 Task: Add Cocojune Organic Strawberry Rhubarb Cultured Coconut Yogurt to the cart.
Action: Mouse pressed left at (24, 93)
Screenshot: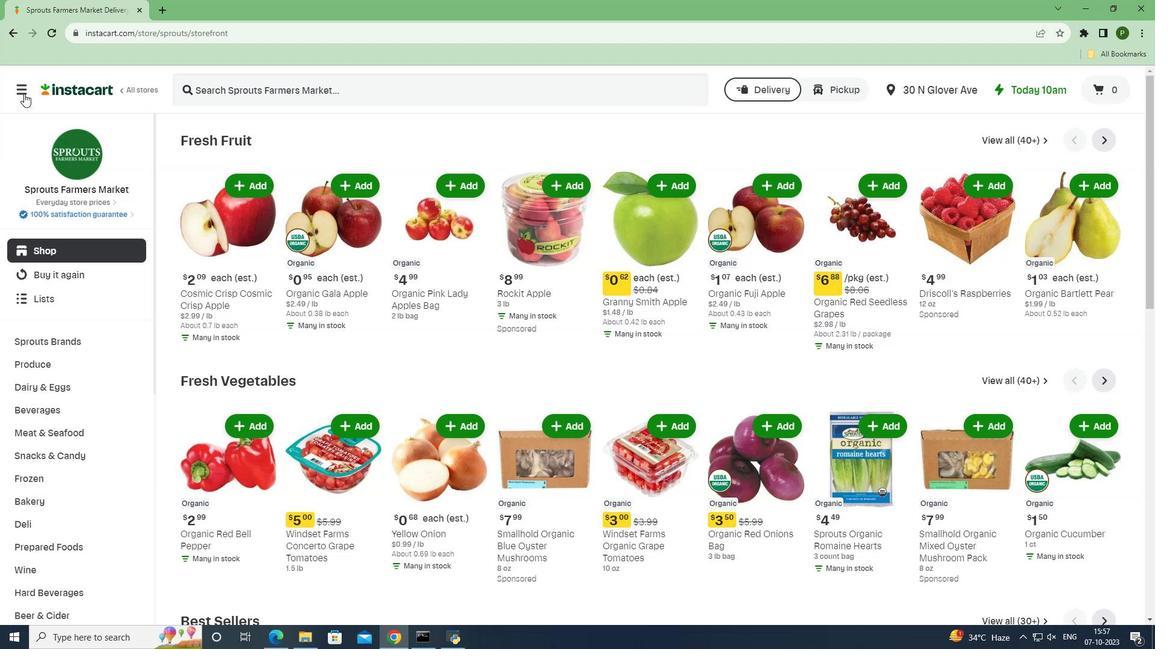 
Action: Mouse moved to (33, 314)
Screenshot: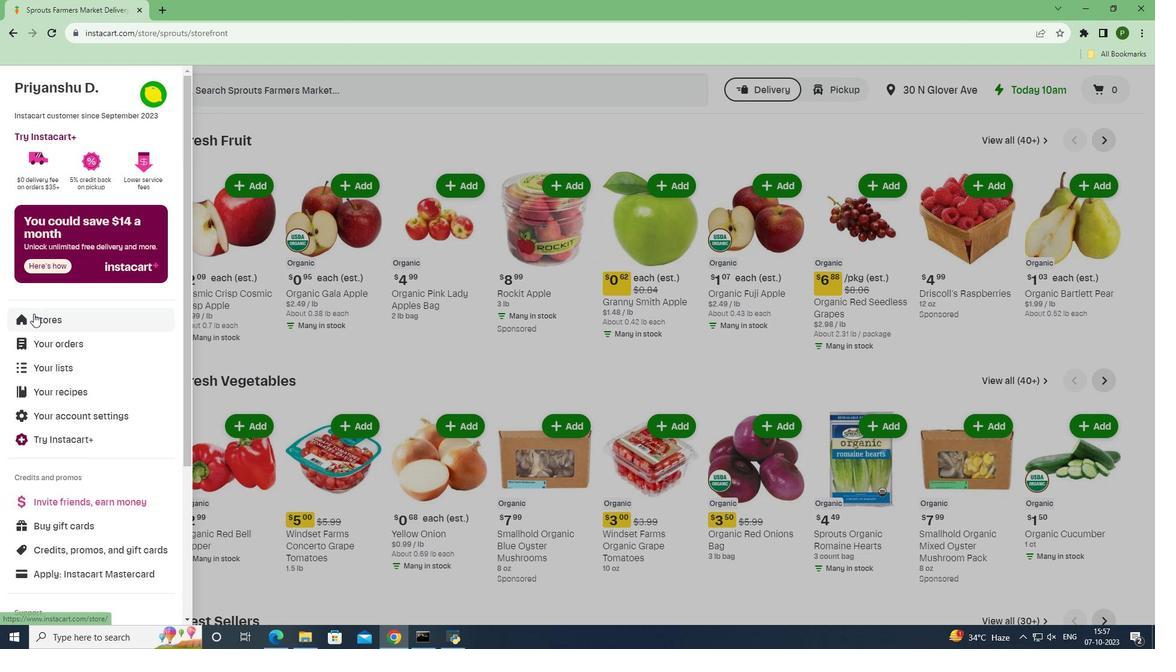 
Action: Mouse pressed left at (33, 314)
Screenshot: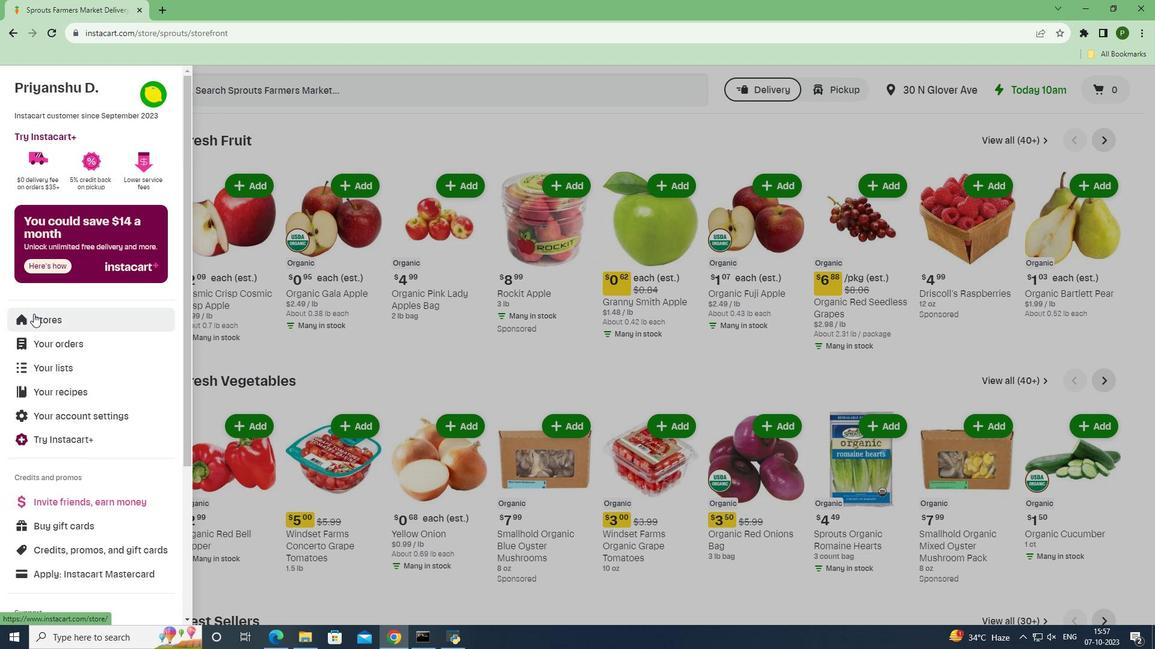 
Action: Mouse moved to (287, 141)
Screenshot: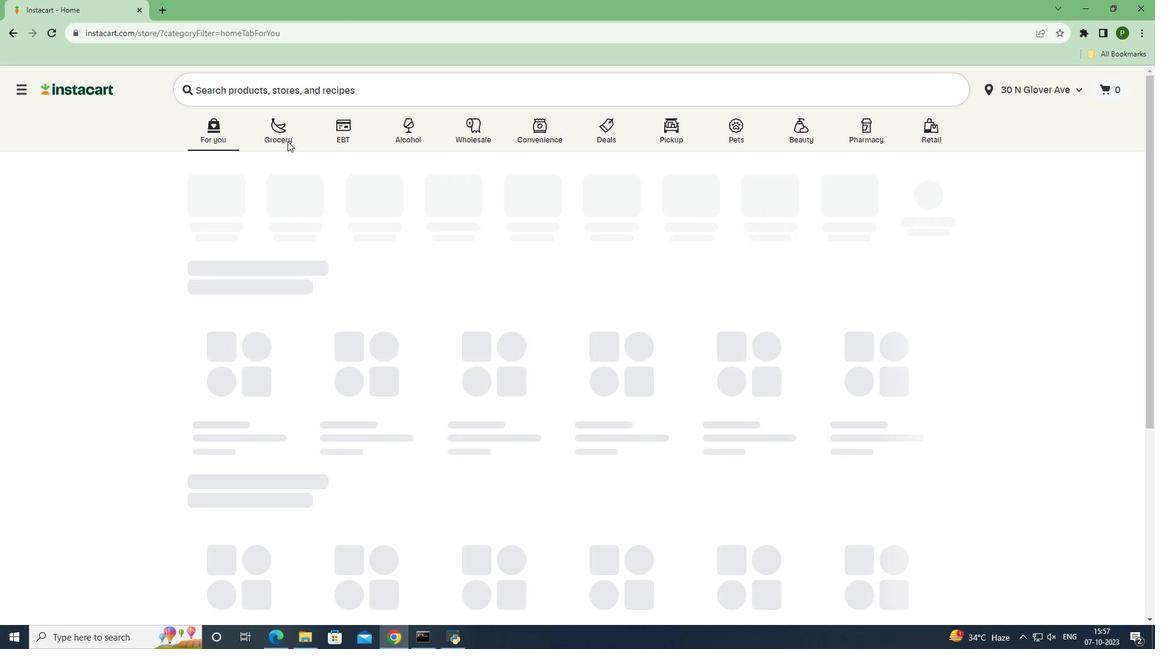 
Action: Mouse pressed left at (287, 141)
Screenshot: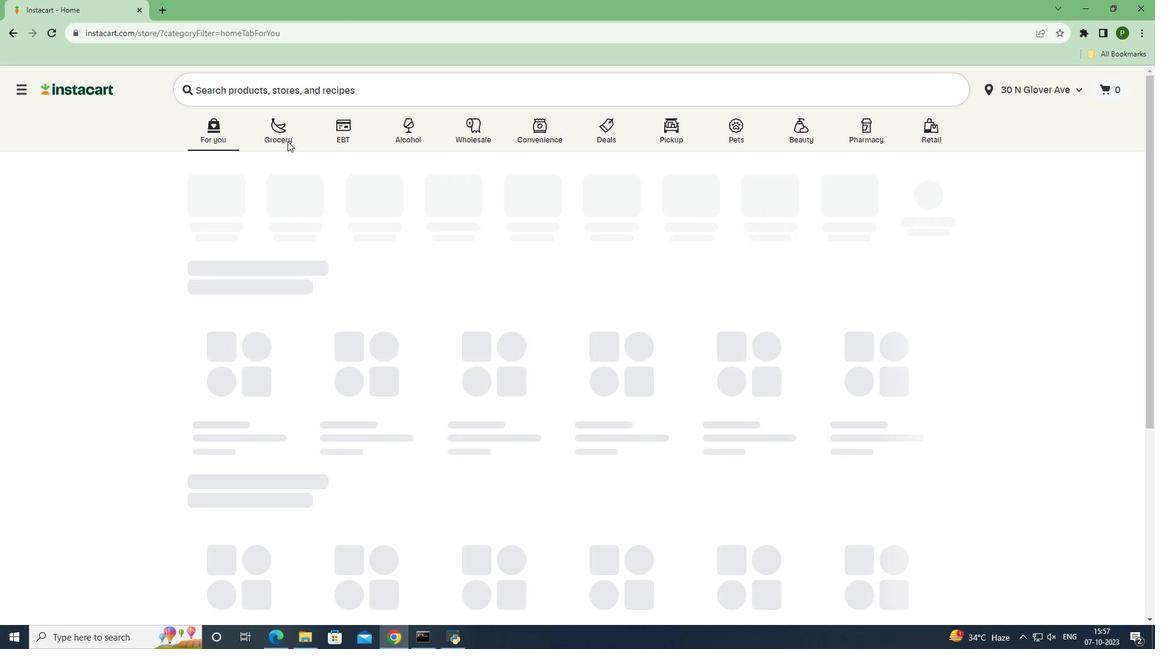 
Action: Mouse moved to (498, 278)
Screenshot: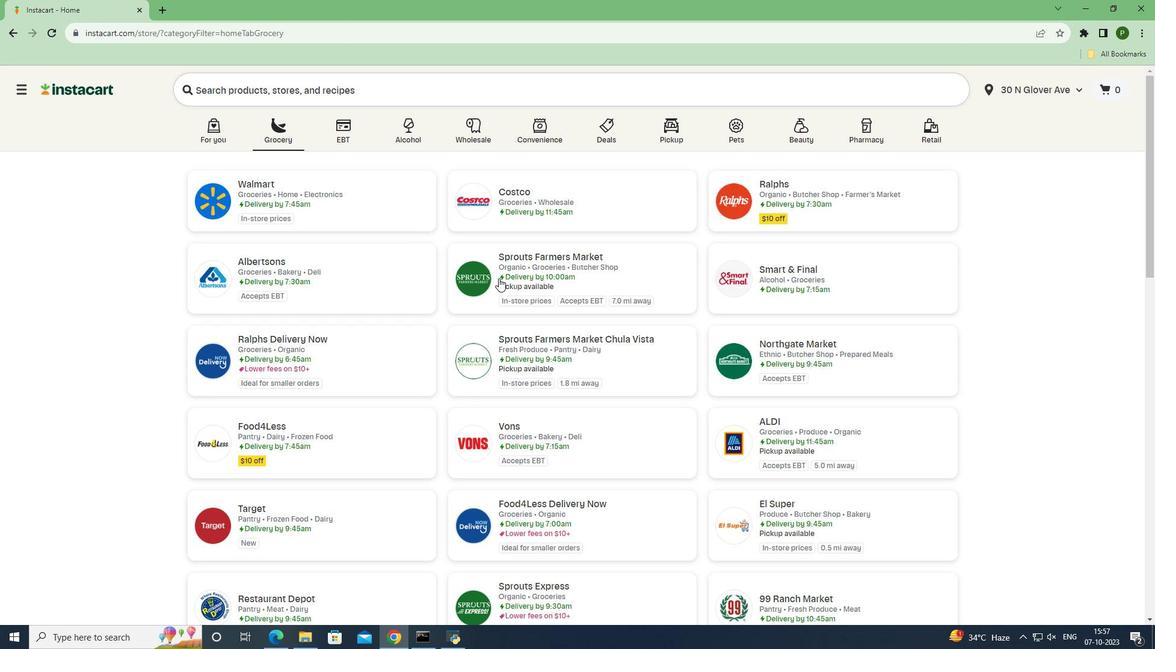 
Action: Mouse pressed left at (498, 278)
Screenshot: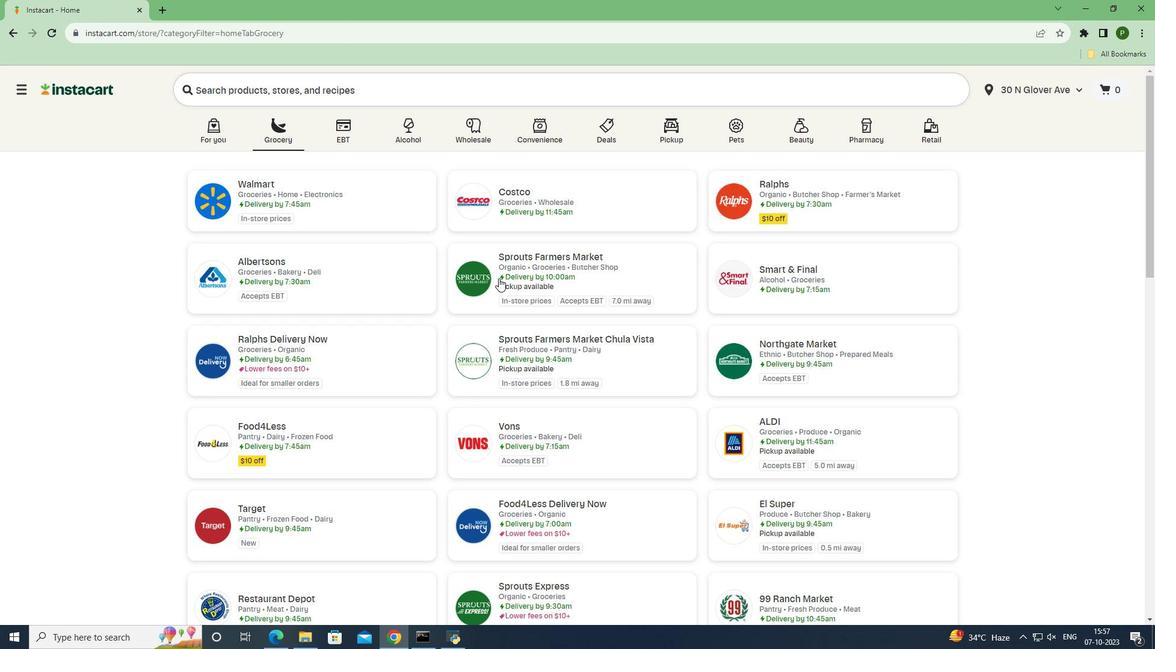 
Action: Mouse moved to (103, 387)
Screenshot: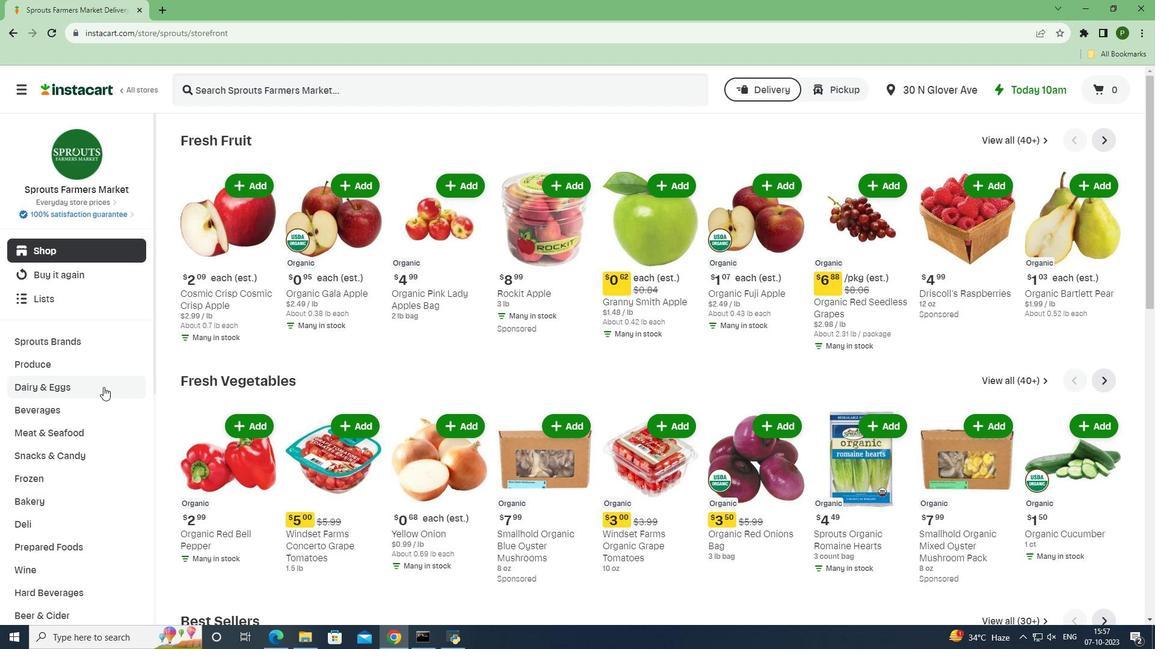 
Action: Mouse pressed left at (103, 387)
Screenshot: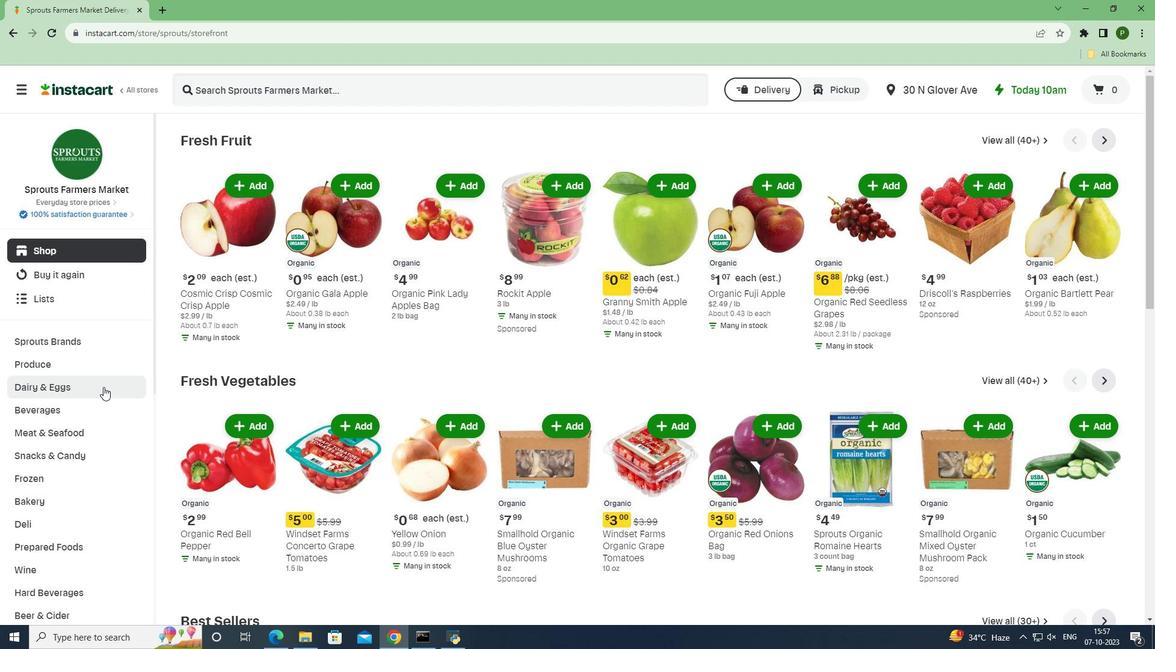 
Action: Mouse moved to (64, 483)
Screenshot: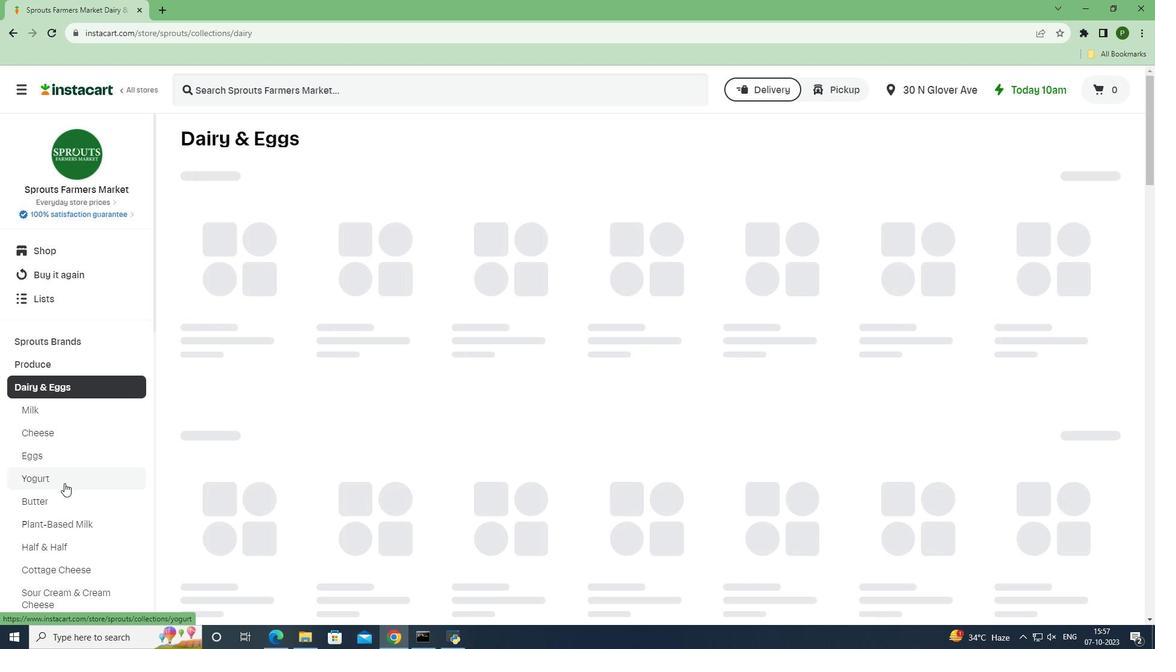 
Action: Mouse pressed left at (64, 483)
Screenshot: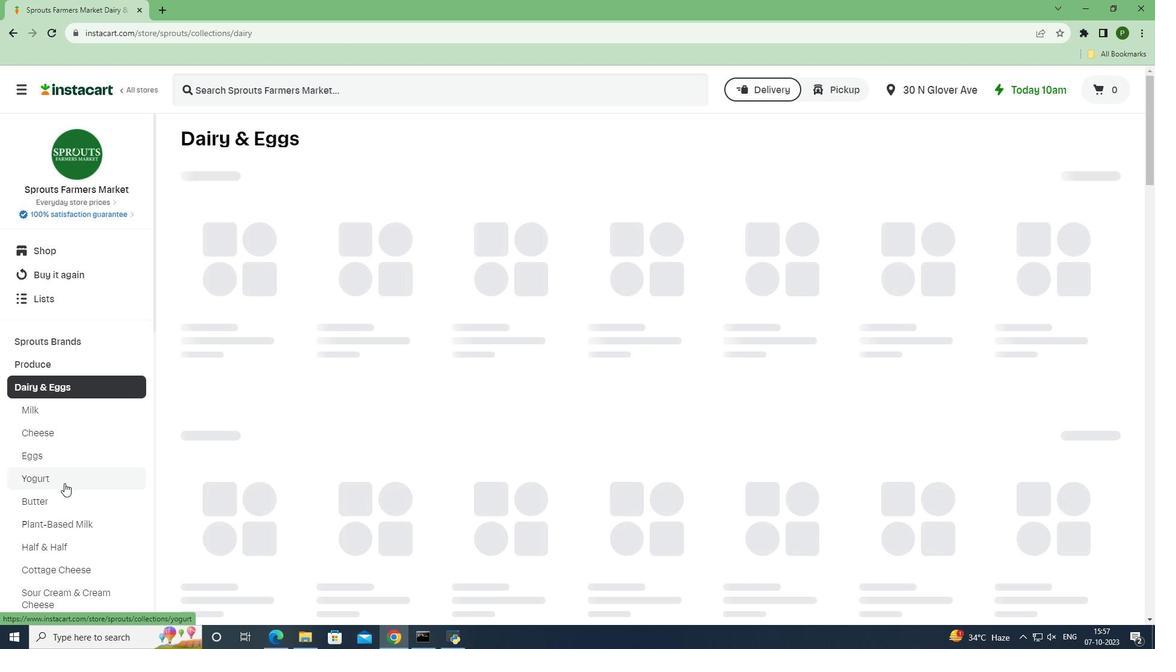 
Action: Mouse moved to (278, 88)
Screenshot: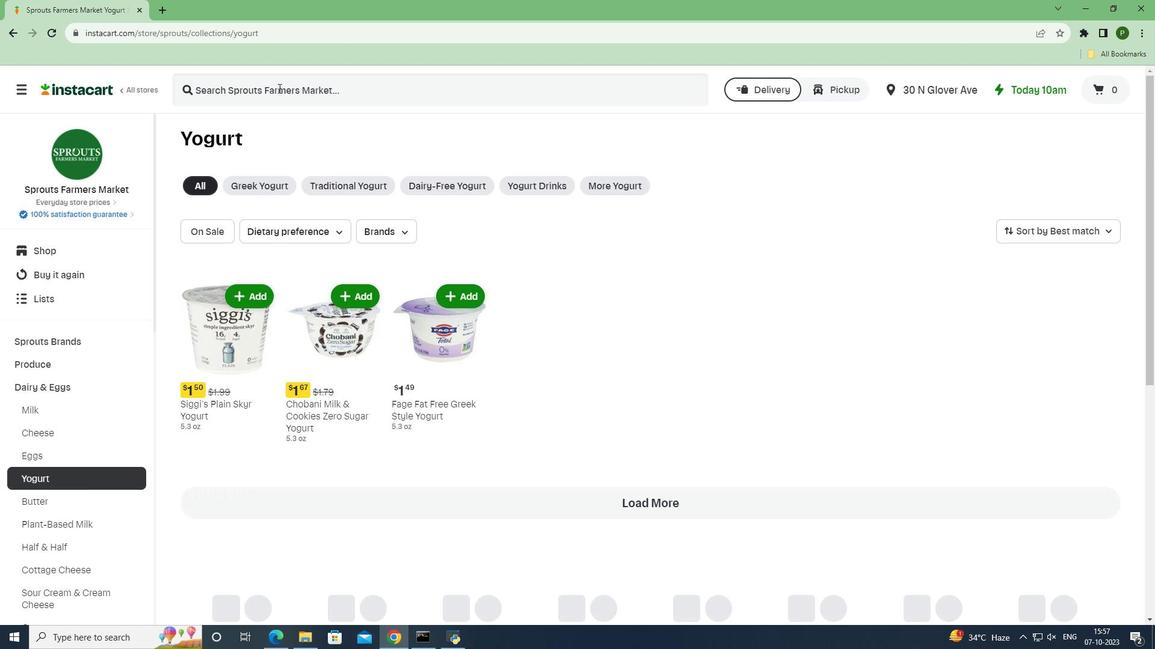 
Action: Mouse pressed left at (278, 88)
Screenshot: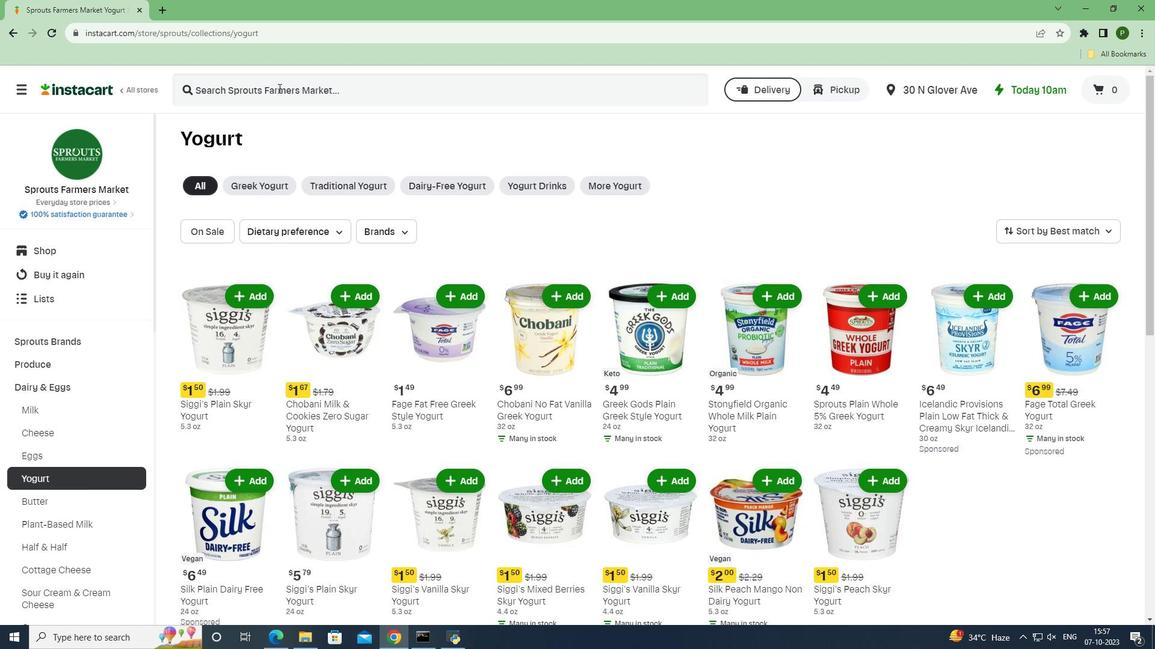 
Action: Key pressed <Key.caps_lock>C<Key.caps_lock>ocojune<Key.space><Key.caps_lock>O<Key.caps_lock>rganic<Key.space><Key.caps_lock>S<Key.caps_lock>trawberry<Key.space><Key.caps_lock>R<Key.caps_lock>hubarb<Key.space><Key.caps_lock>C<Key.caps_lock>ultured<Key.space><Key.caps_lock>C<Key.caps_lock>oconut<Key.space><Key.enter>
Screenshot: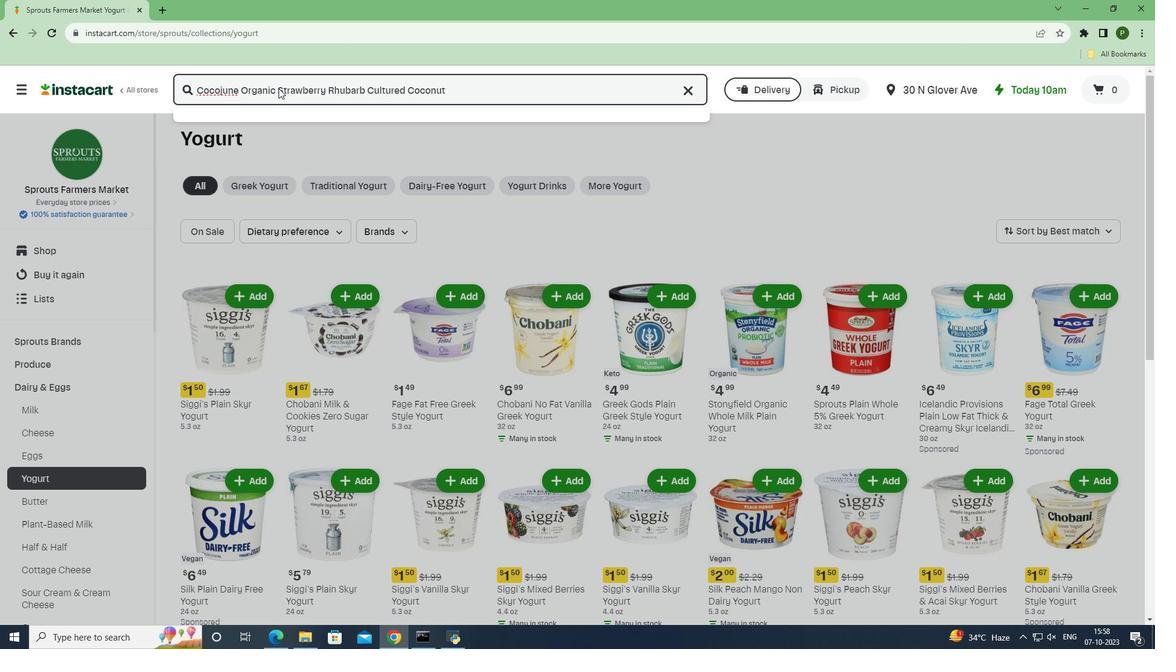 
Action: Mouse moved to (349, 223)
Screenshot: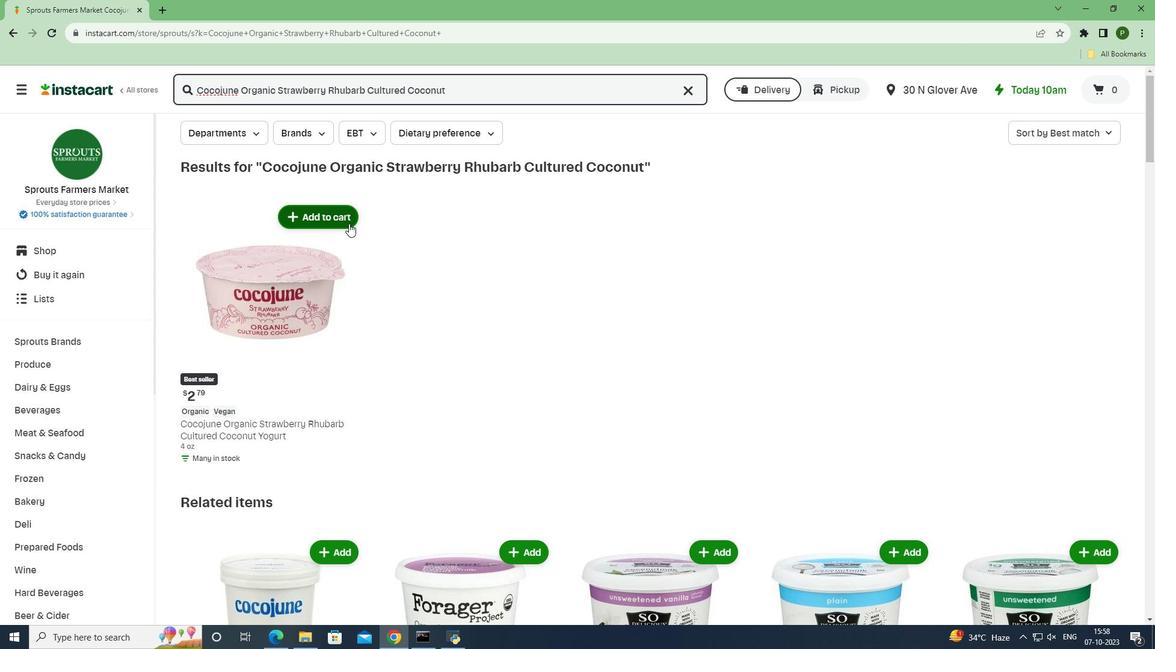 
Action: Mouse pressed left at (349, 223)
Screenshot: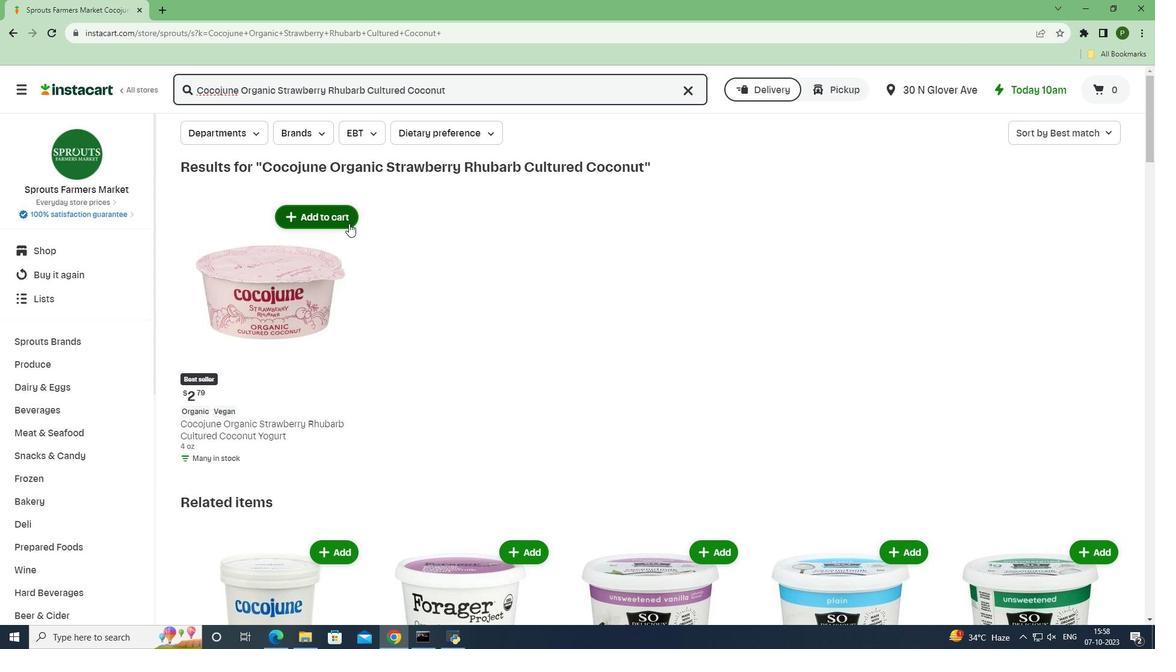 
Action: Mouse moved to (461, 317)
Screenshot: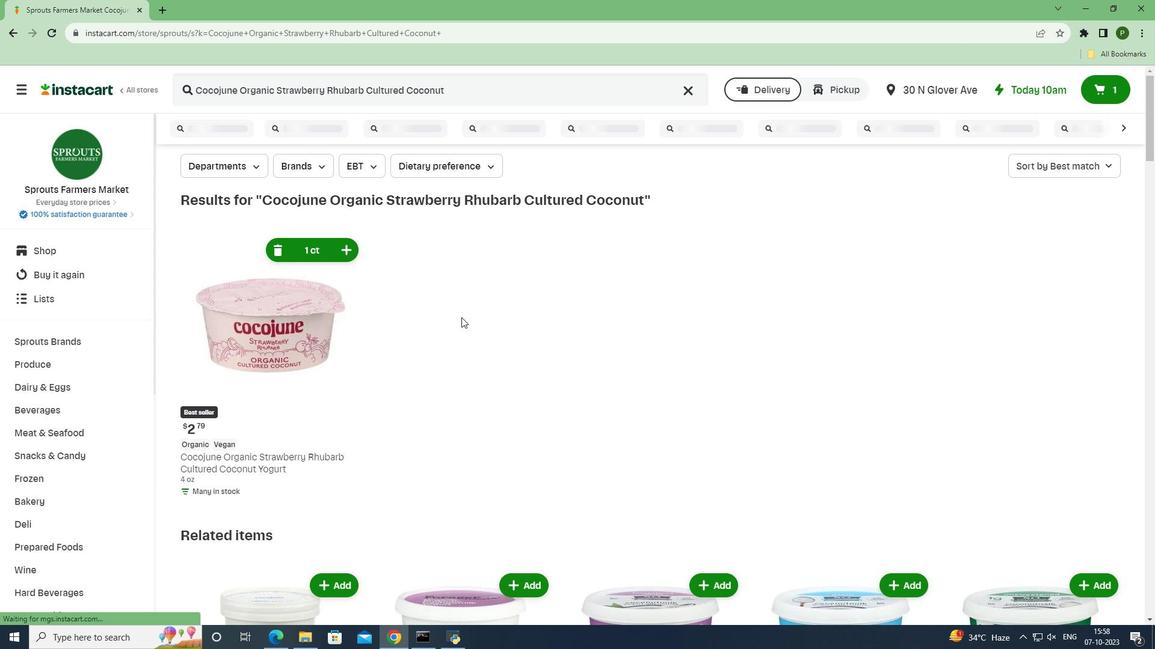 
